 Task: Open Card Card0000000131 in Board Board0000000033 in Workspace WS0000000011 in Trello. Add Member nikrathi889@gmail.com to Card Card0000000131 in Board Board0000000033 in Workspace WS0000000011 in Trello. Add Orange Label titled Label0000000131 to Card Card0000000131 in Board Board0000000033 in Workspace WS0000000011 in Trello. Add Checklist CL0000000131 to Card Card0000000131 in Board Board0000000033 in Workspace WS0000000011 in Trello. Add Dates with Start Date as Oct 01 2023 and Due Date as Oct 31 2023 to Card Card0000000131 in Board Board0000000033 in Workspace WS0000000011 in Trello
Action: Mouse moved to (597, 101)
Screenshot: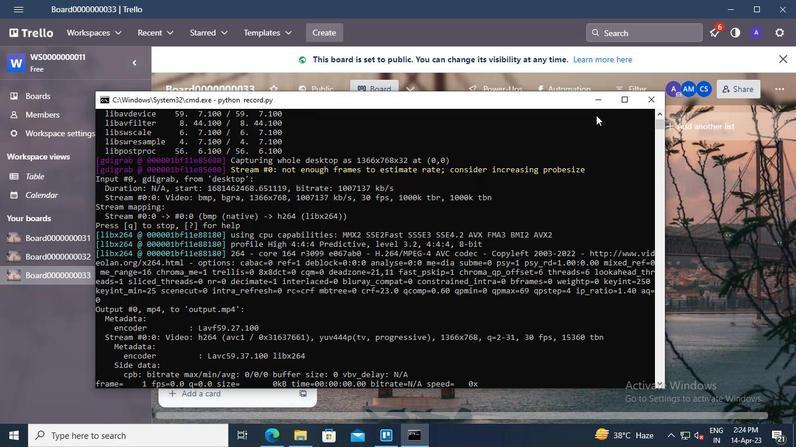 
Action: Mouse pressed left at (597, 101)
Screenshot: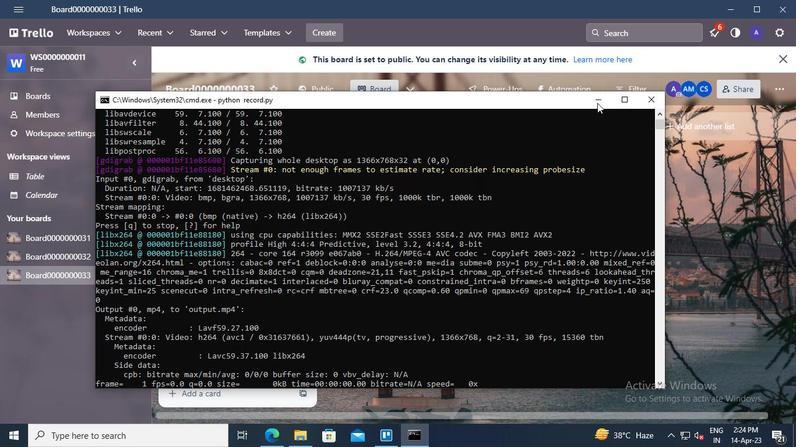 
Action: Mouse moved to (221, 345)
Screenshot: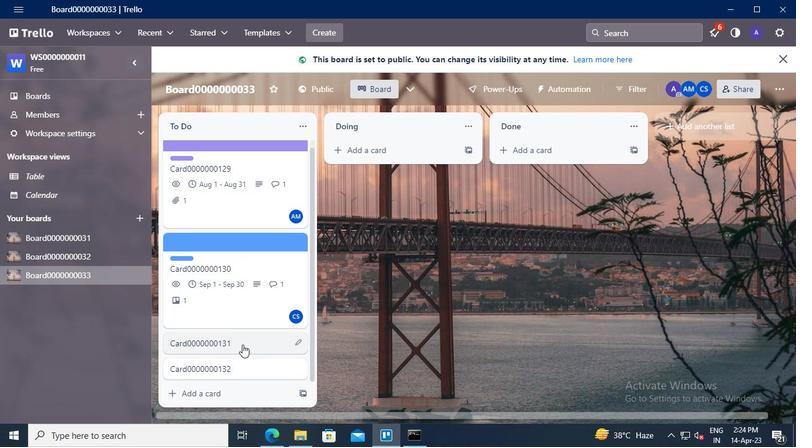 
Action: Mouse pressed left at (221, 345)
Screenshot: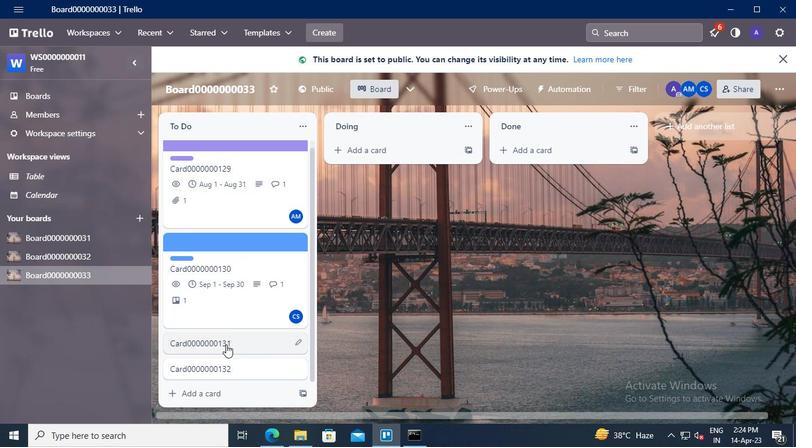 
Action: Mouse moved to (548, 153)
Screenshot: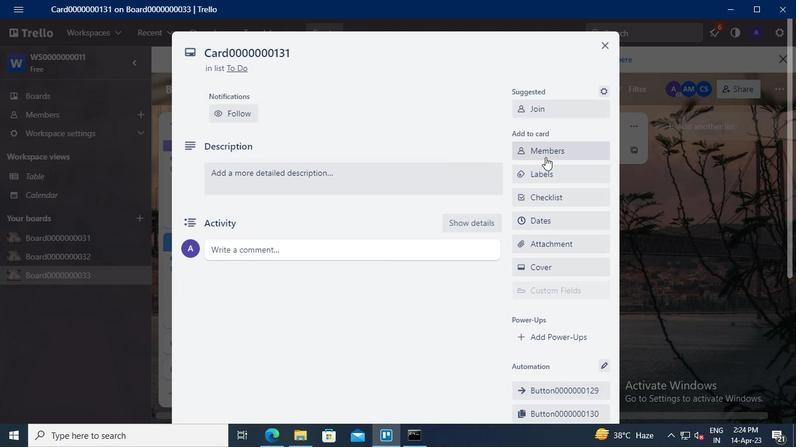 
Action: Mouse pressed left at (548, 153)
Screenshot: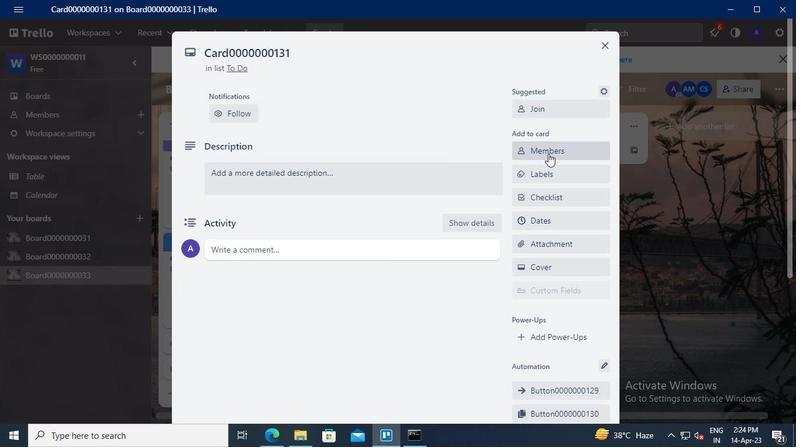 
Action: Mouse moved to (567, 202)
Screenshot: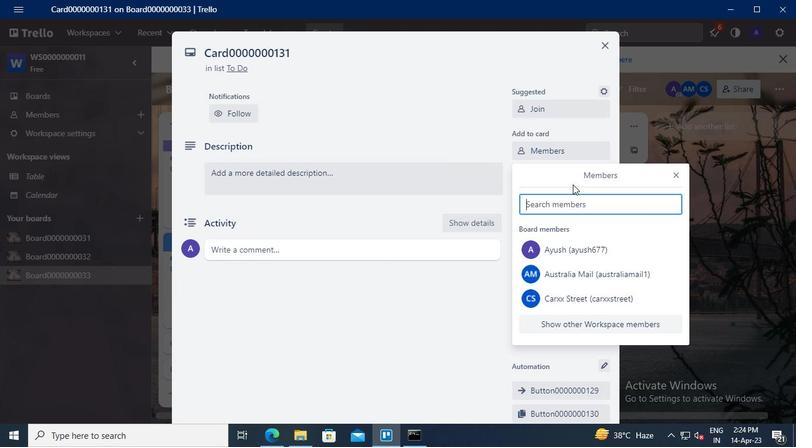 
Action: Mouse pressed left at (567, 202)
Screenshot: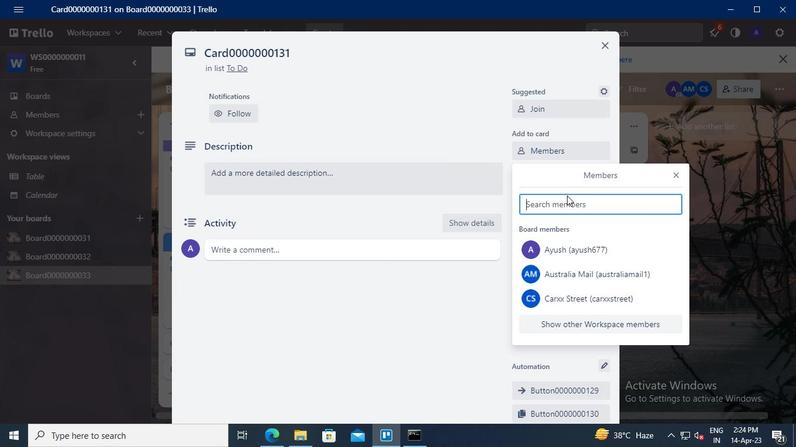 
Action: Keyboard Key.shift
Screenshot: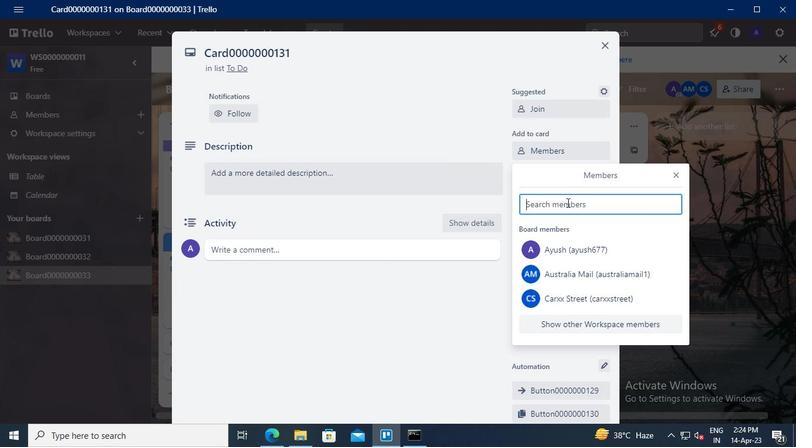 
Action: Keyboard N
Screenshot: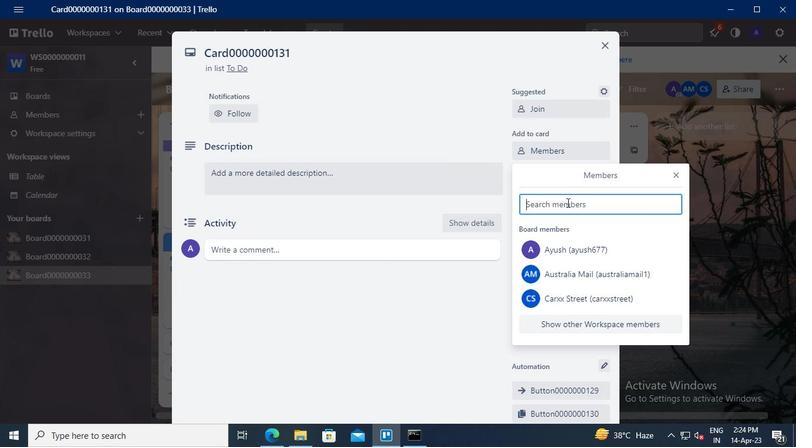 
Action: Keyboard i
Screenshot: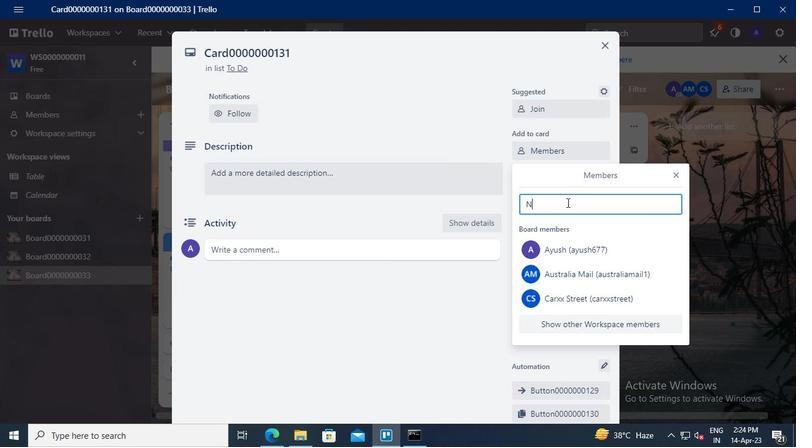 
Action: Keyboard k
Screenshot: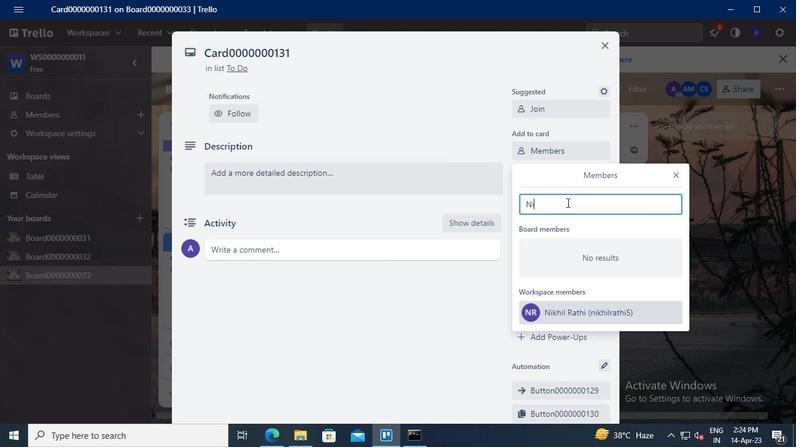 
Action: Keyboard h
Screenshot: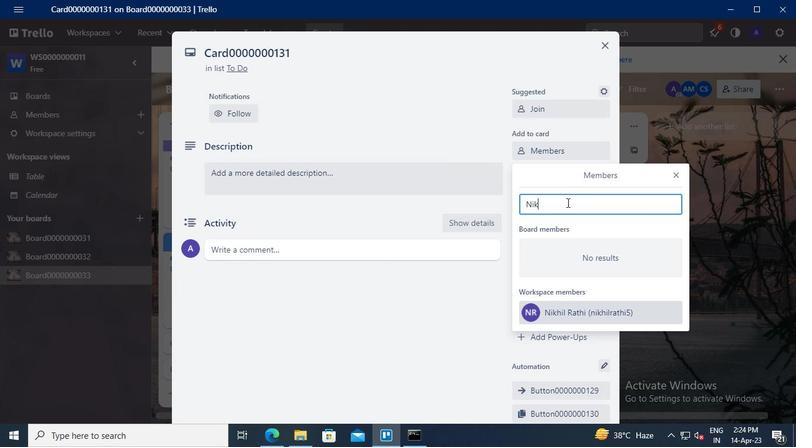 
Action: Keyboard i
Screenshot: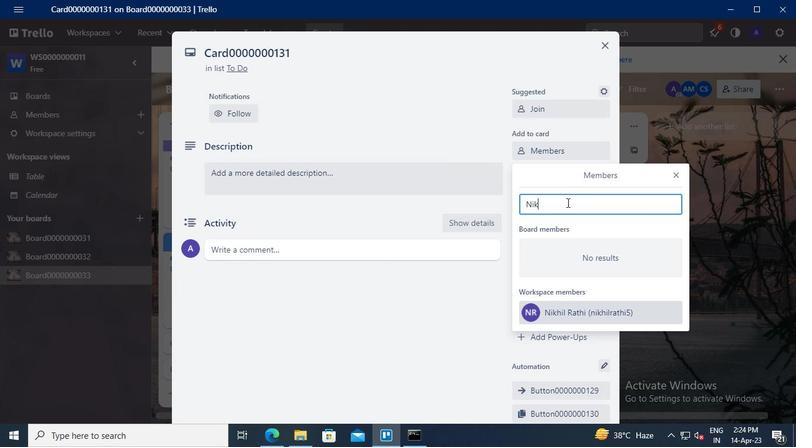 
Action: Keyboard l
Screenshot: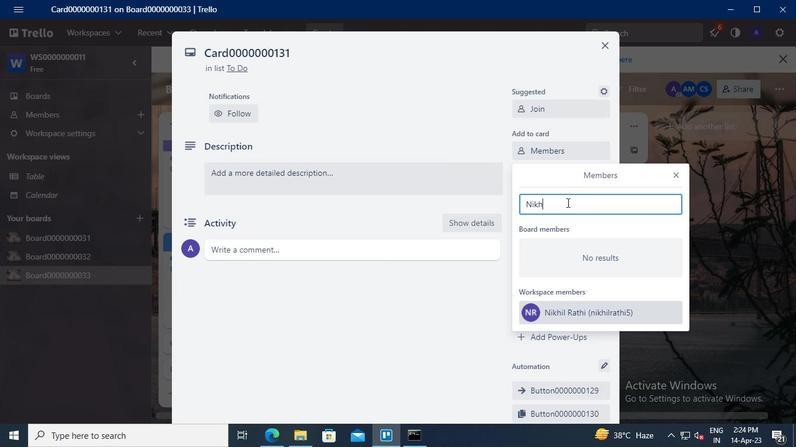 
Action: Mouse moved to (591, 317)
Screenshot: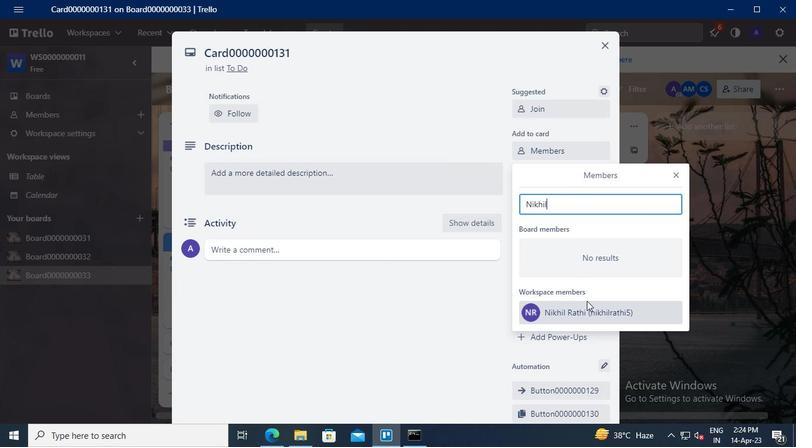 
Action: Mouse pressed left at (591, 317)
Screenshot: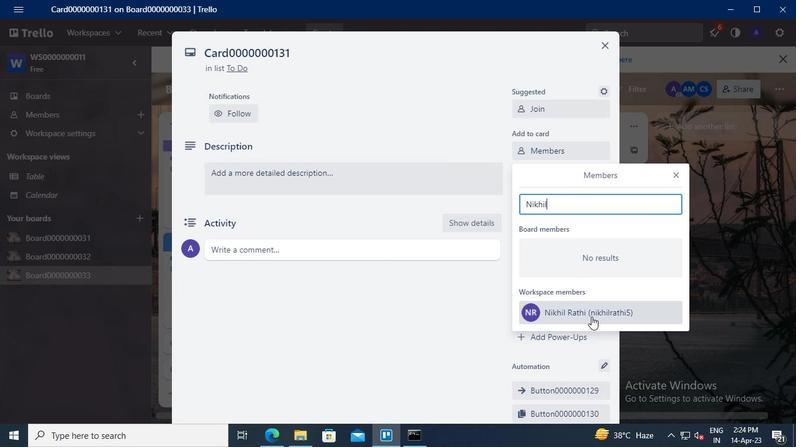 
Action: Mouse moved to (678, 175)
Screenshot: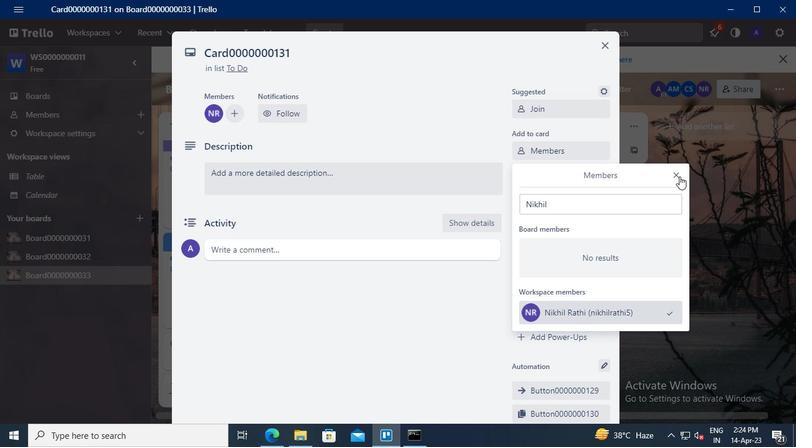 
Action: Mouse pressed left at (678, 175)
Screenshot: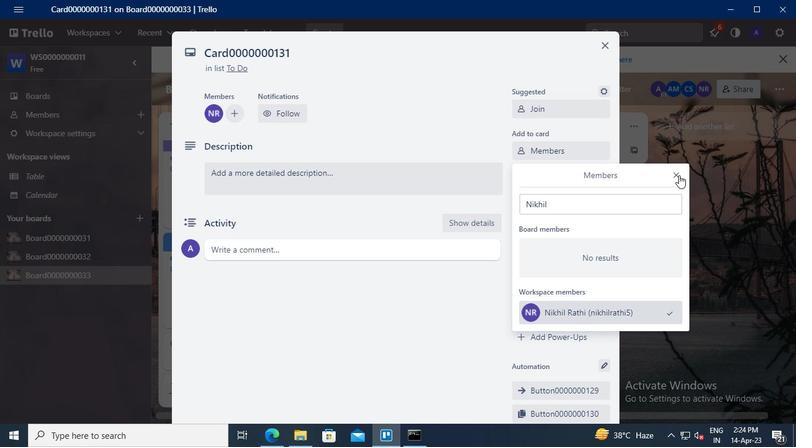 
Action: Mouse moved to (553, 175)
Screenshot: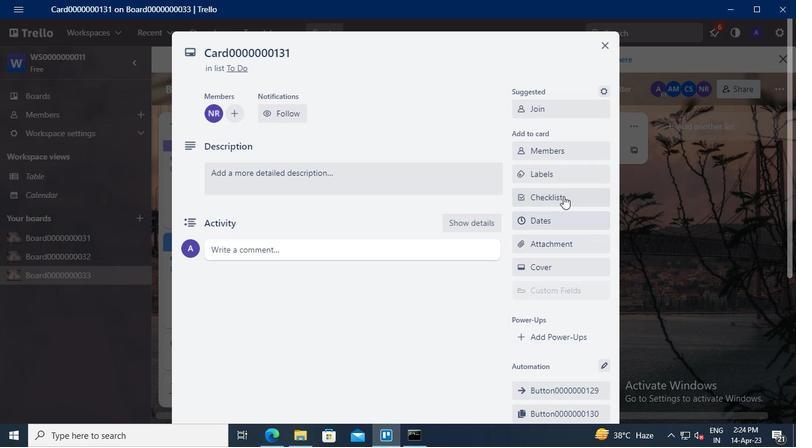 
Action: Mouse pressed left at (553, 175)
Screenshot: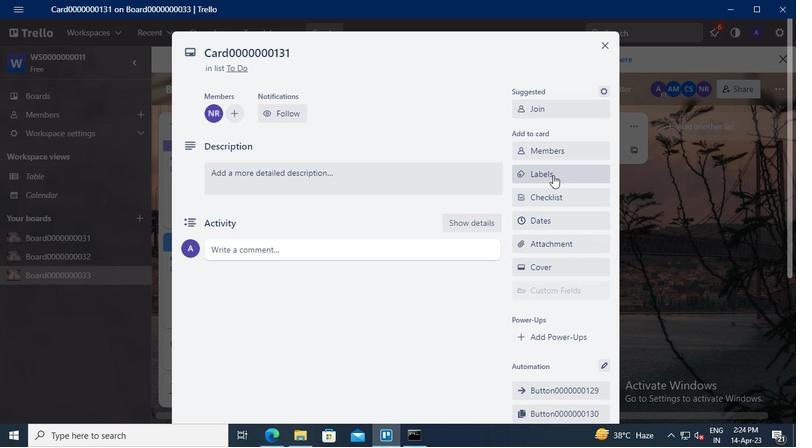 
Action: Mouse moved to (590, 307)
Screenshot: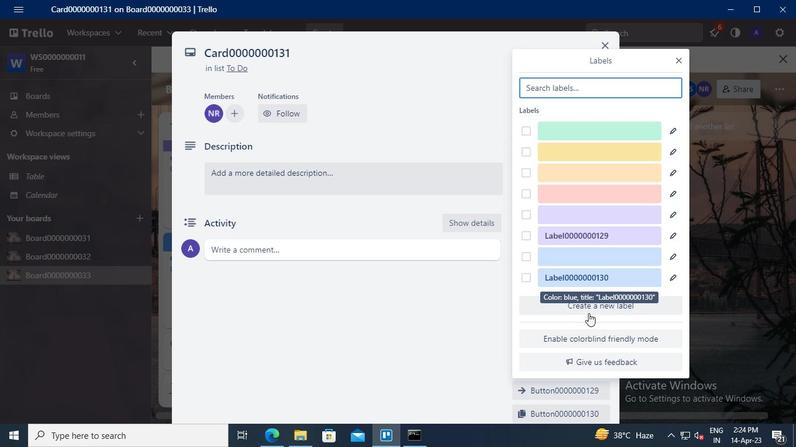 
Action: Mouse pressed left at (590, 307)
Screenshot: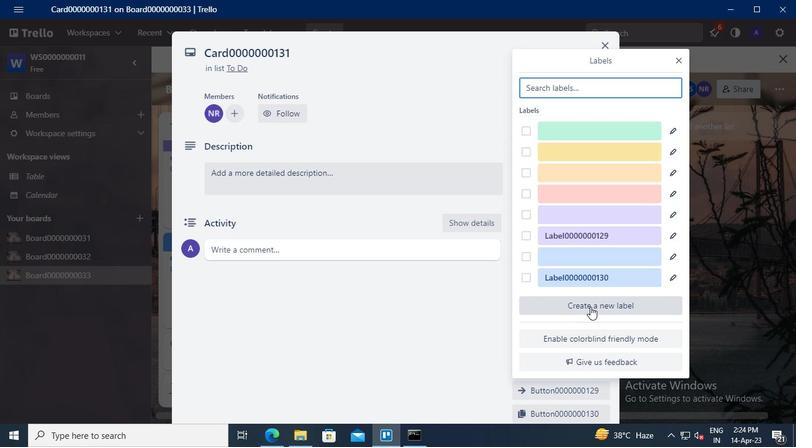 
Action: Mouse moved to (575, 169)
Screenshot: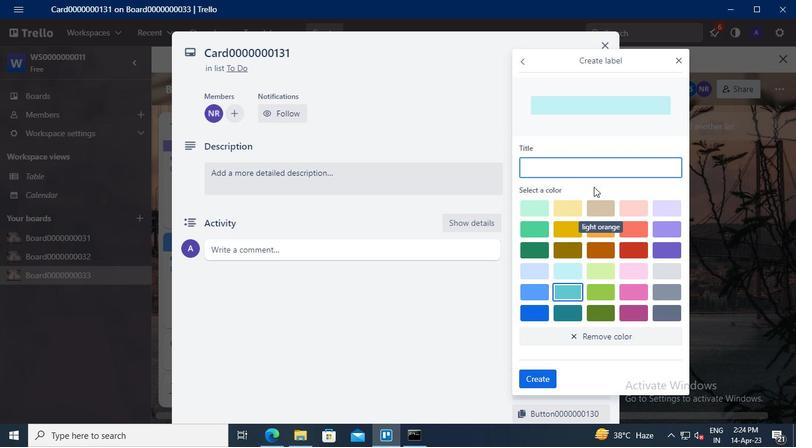 
Action: Mouse pressed left at (575, 169)
Screenshot: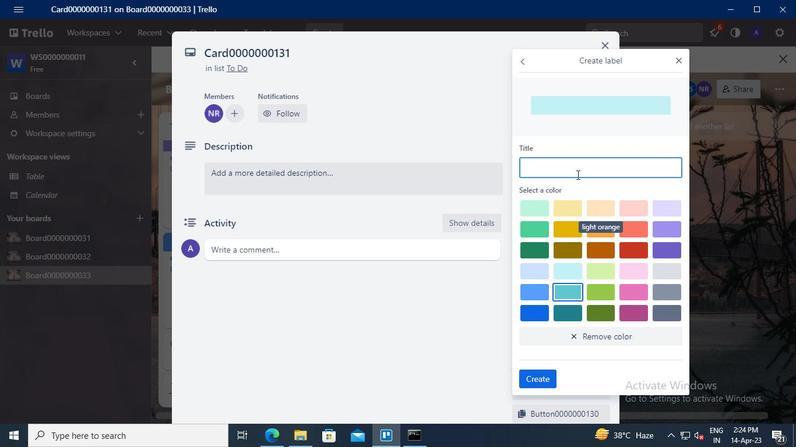
Action: Keyboard Key.shift
Screenshot: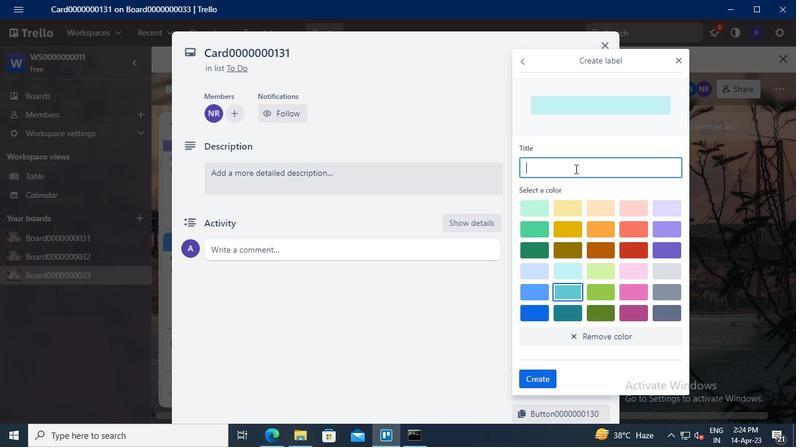 
Action: Keyboard L
Screenshot: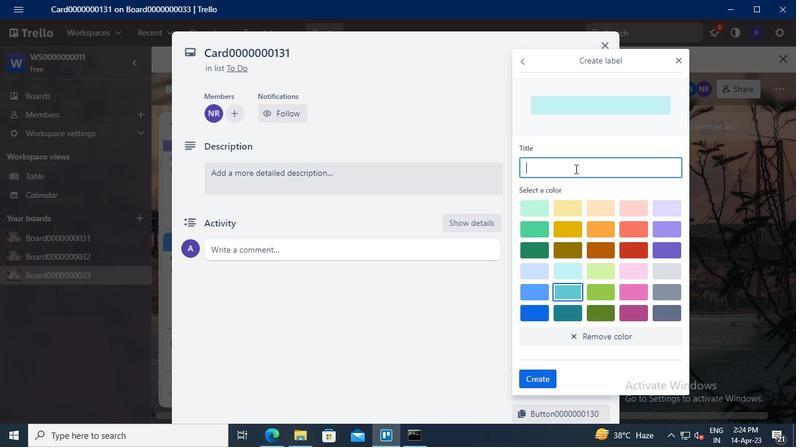 
Action: Keyboard a
Screenshot: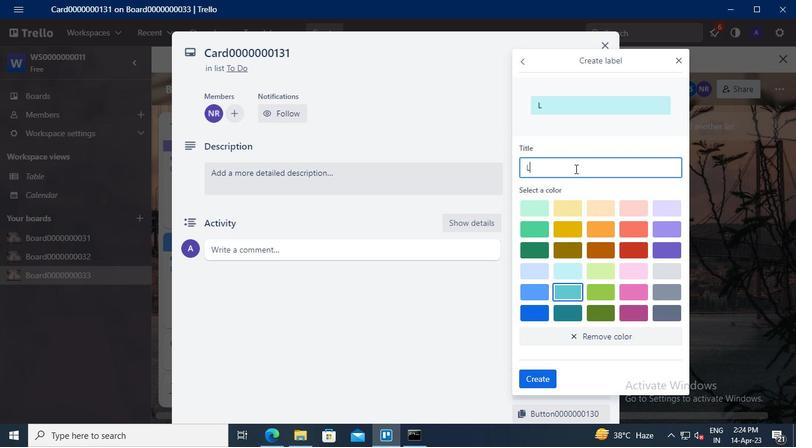 
Action: Keyboard b
Screenshot: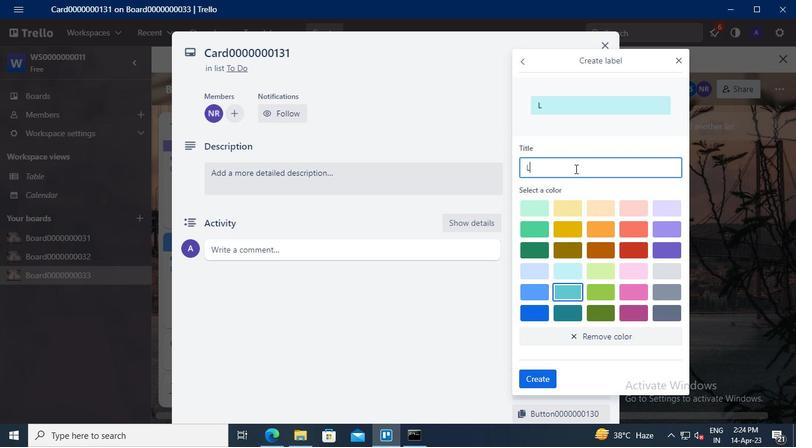 
Action: Keyboard e
Screenshot: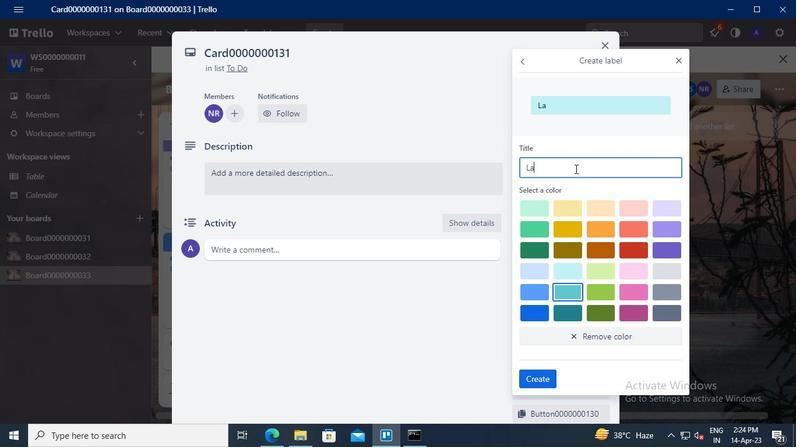 
Action: Keyboard l
Screenshot: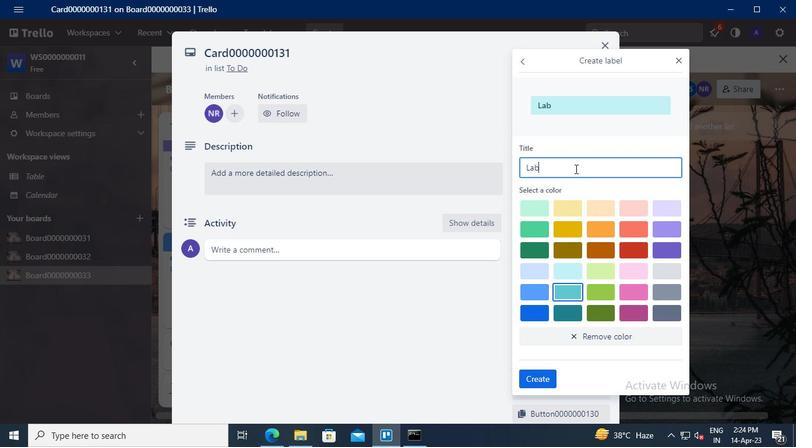 
Action: Keyboard <96>
Screenshot: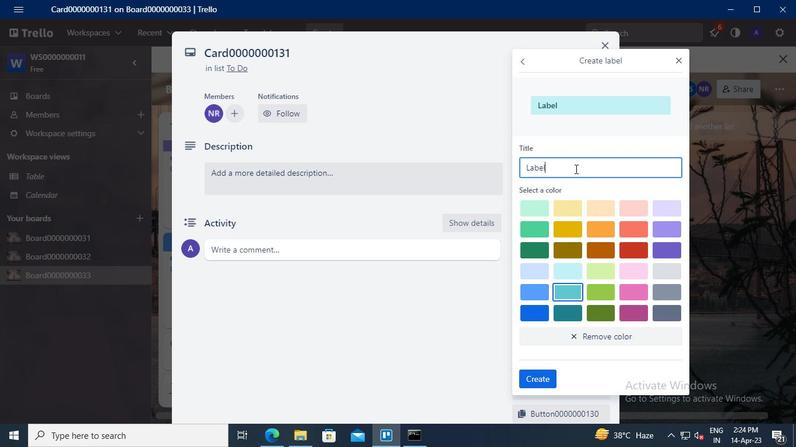 
Action: Keyboard <96>
Screenshot: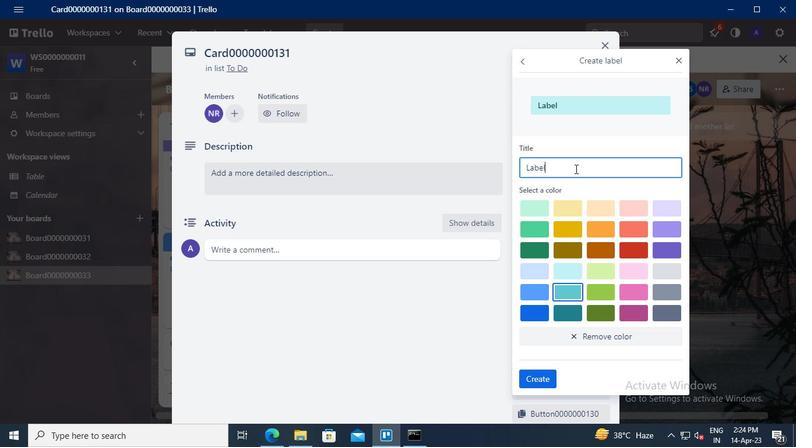 
Action: Keyboard <96>
Screenshot: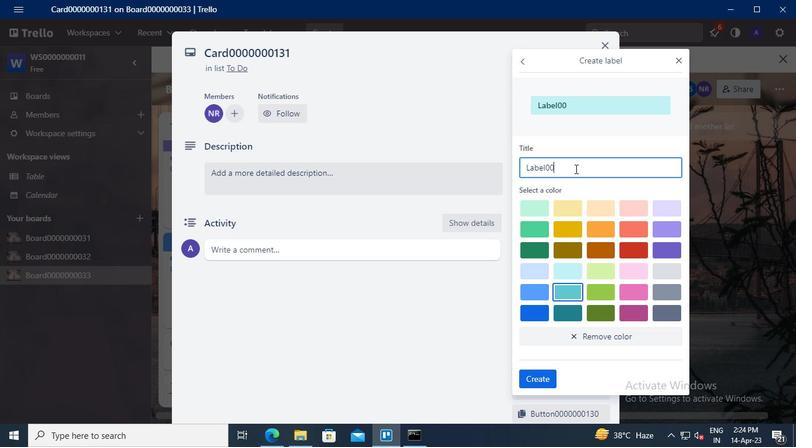 
Action: Keyboard <96>
Screenshot: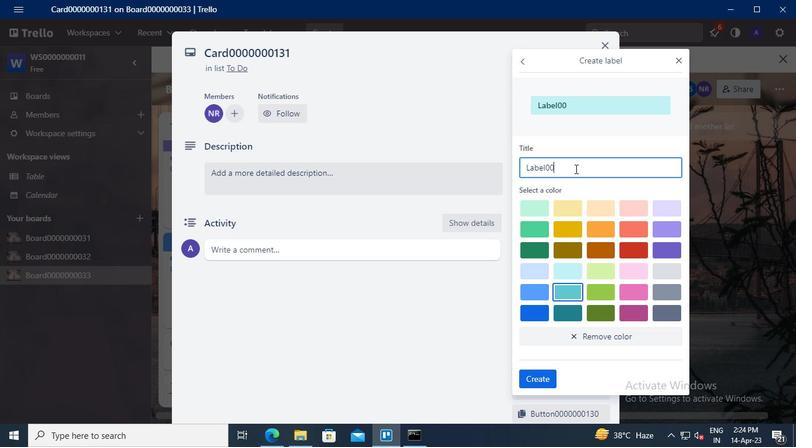 
Action: Keyboard <96>
Screenshot: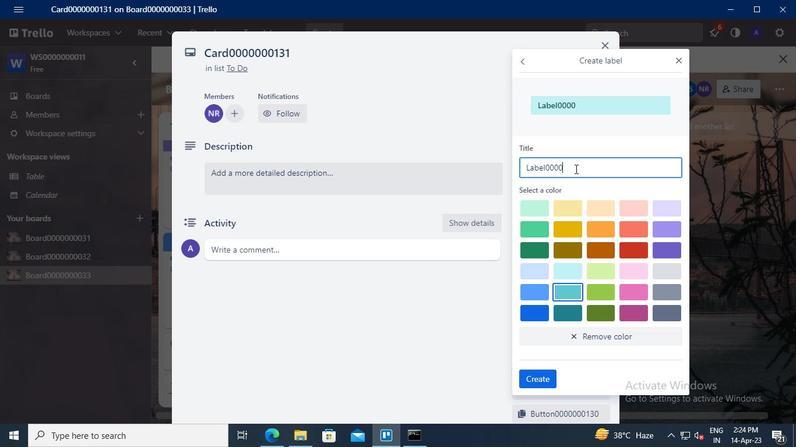 
Action: Keyboard <96>
Screenshot: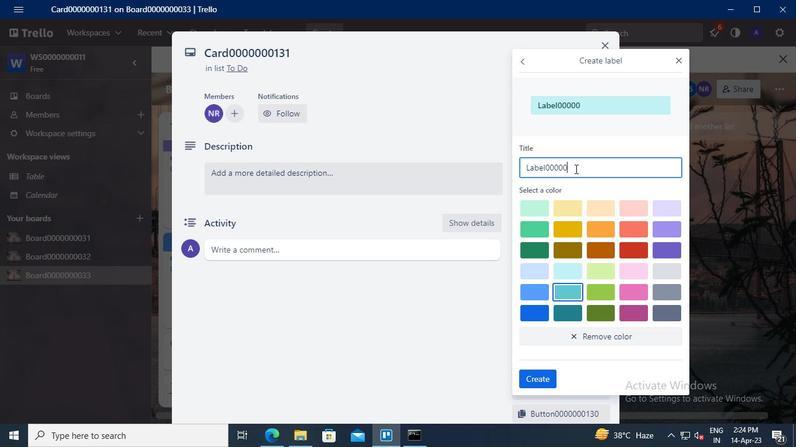 
Action: Keyboard <96>
Screenshot: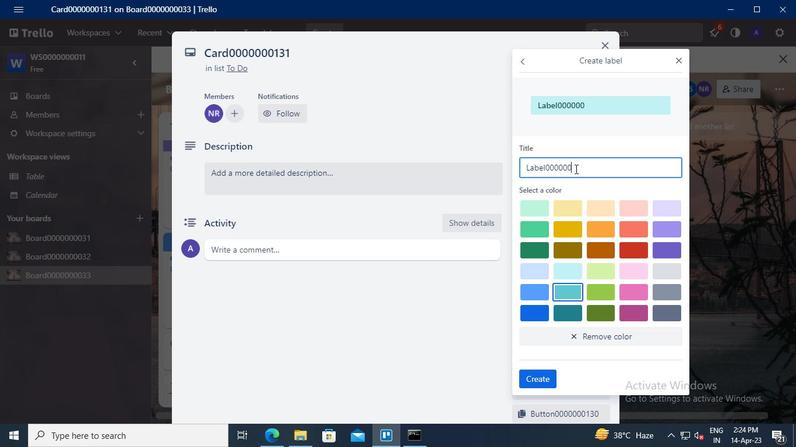 
Action: Keyboard <97>
Screenshot: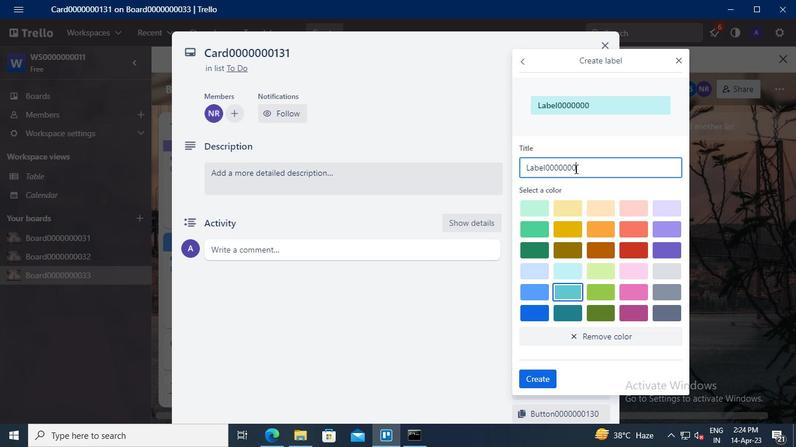 
Action: Keyboard <99>
Screenshot: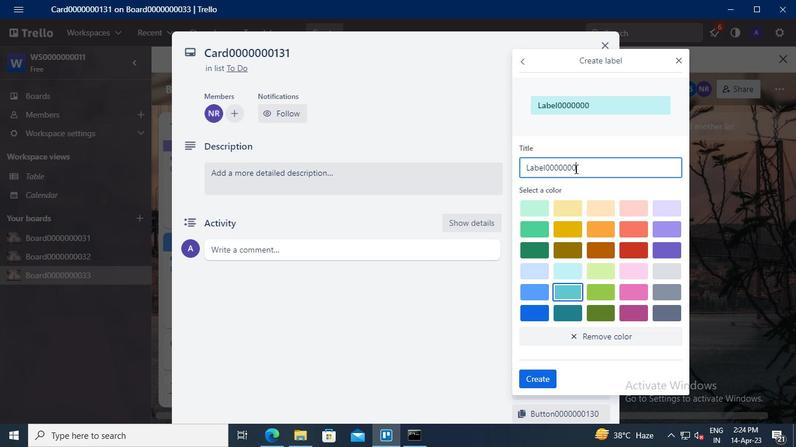 
Action: Keyboard <97>
Screenshot: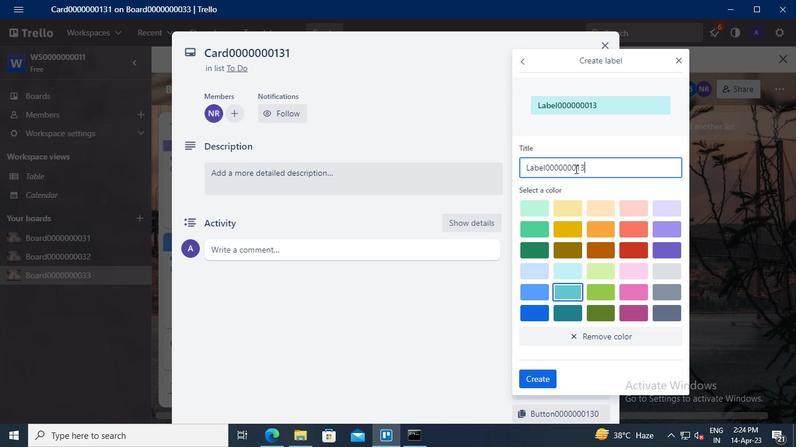 
Action: Mouse moved to (601, 229)
Screenshot: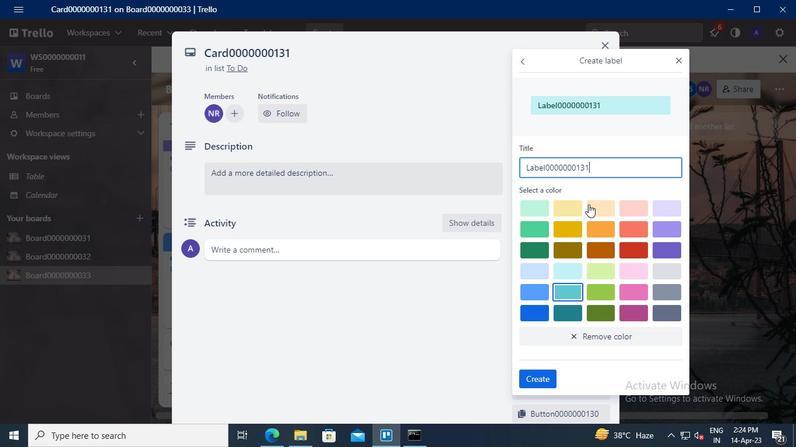 
Action: Mouse pressed left at (601, 229)
Screenshot: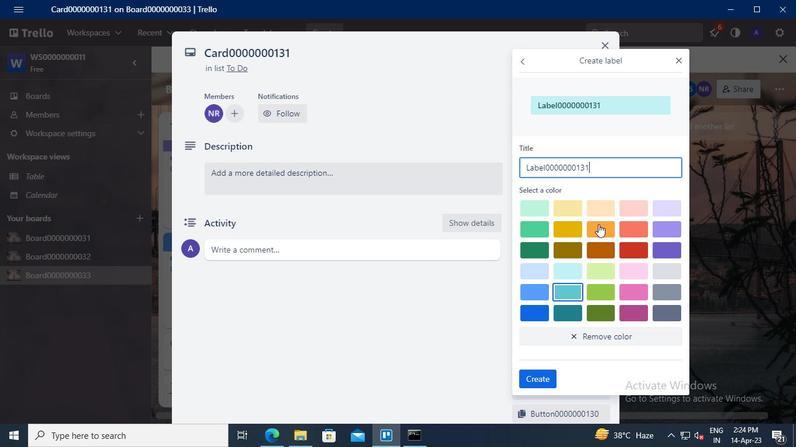 
Action: Mouse moved to (548, 372)
Screenshot: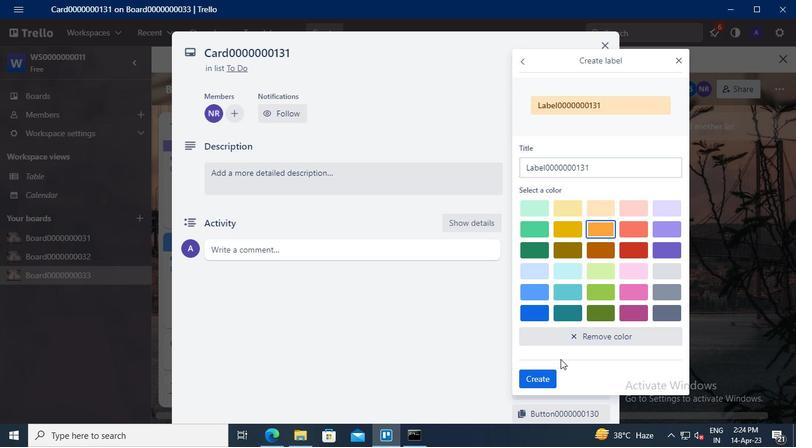 
Action: Mouse pressed left at (548, 372)
Screenshot: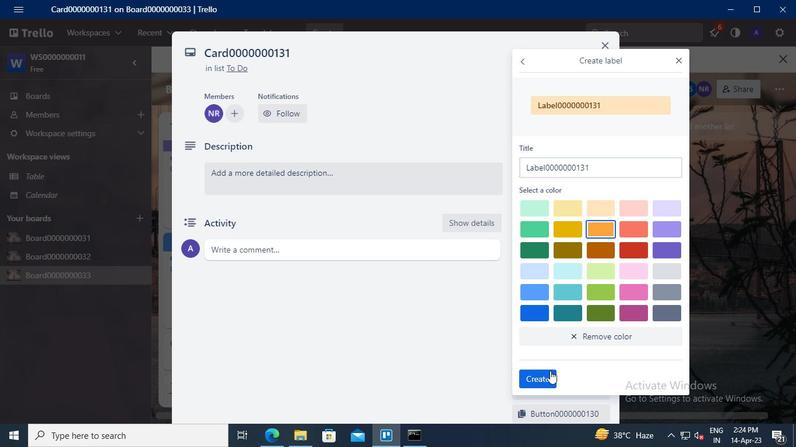 
Action: Mouse moved to (678, 59)
Screenshot: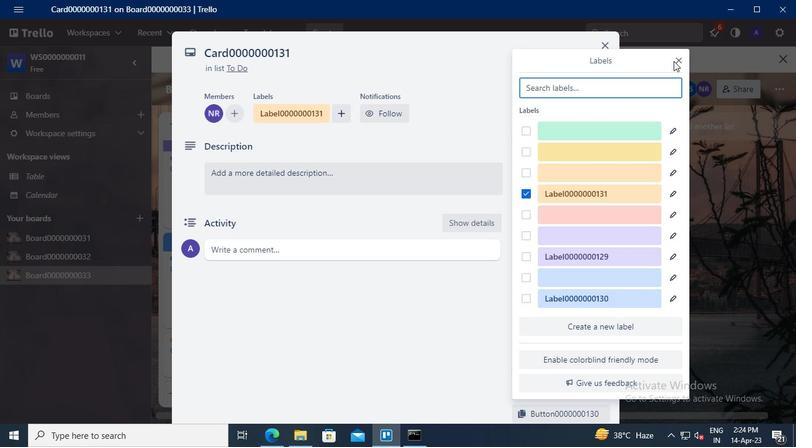 
Action: Mouse pressed left at (678, 59)
Screenshot: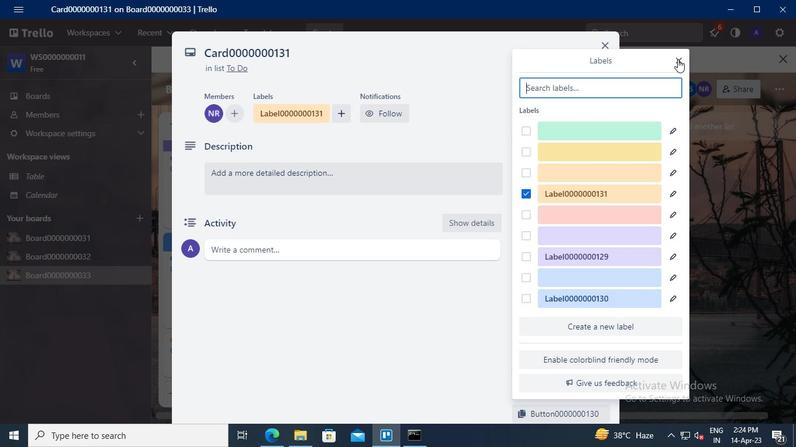 
Action: Mouse moved to (561, 195)
Screenshot: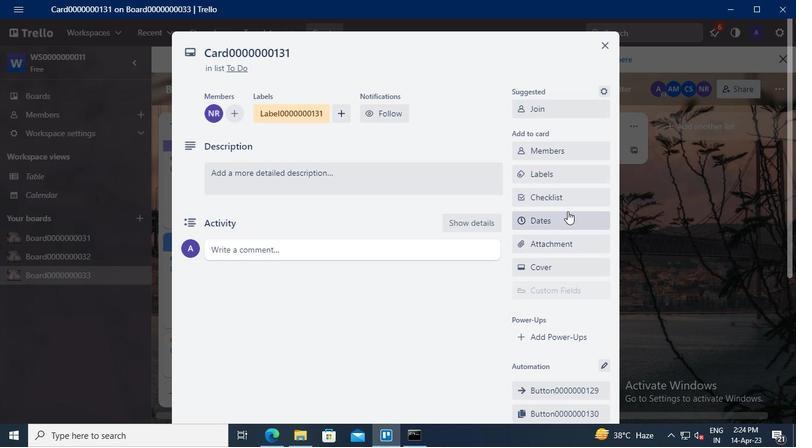 
Action: Mouse pressed left at (561, 195)
Screenshot: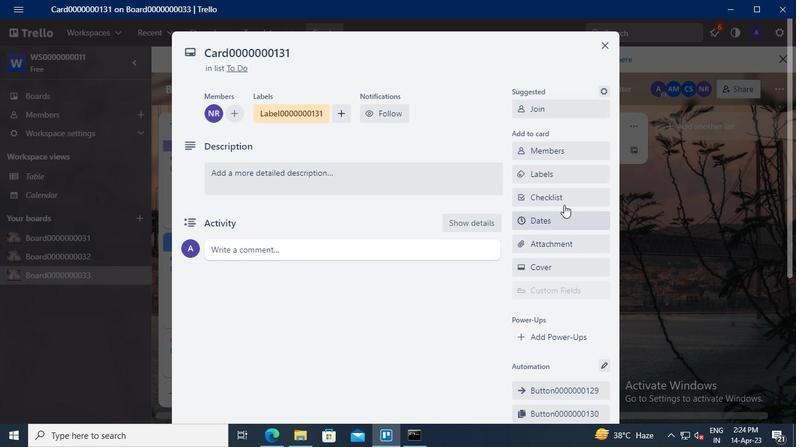 
Action: Keyboard Key.delete
Screenshot: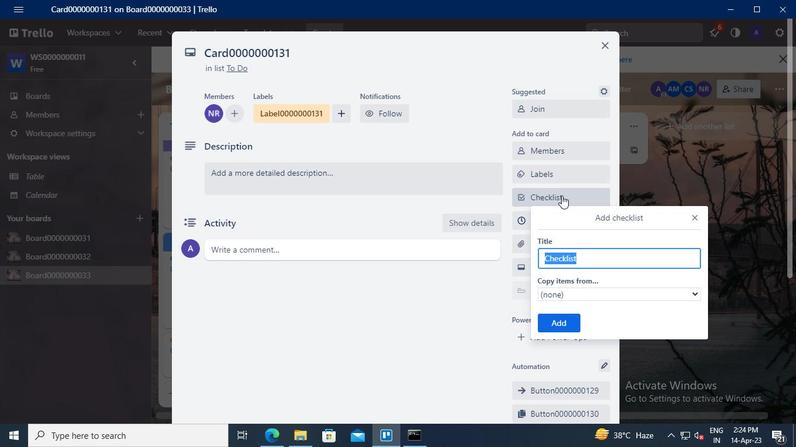 
Action: Keyboard Key.shift
Screenshot: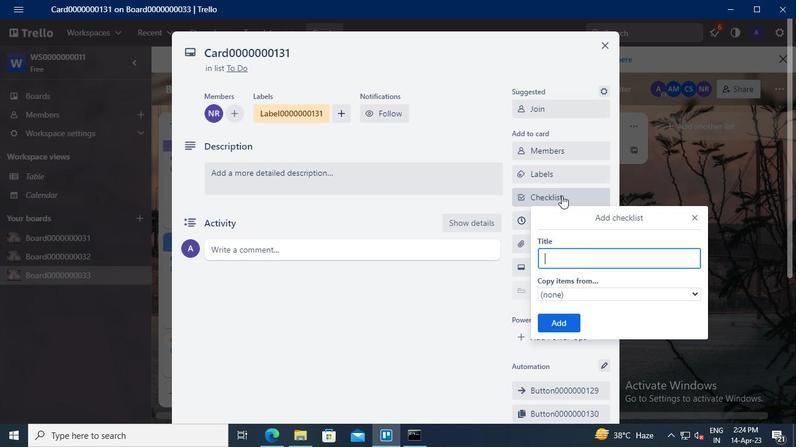 
Action: Keyboard C
Screenshot: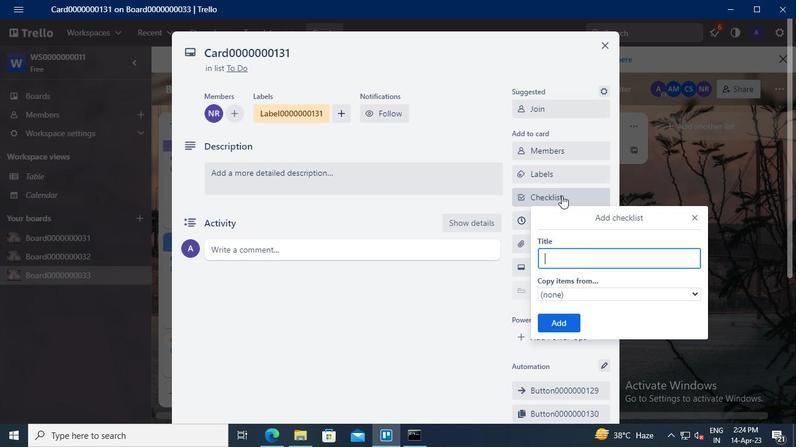 
Action: Keyboard L
Screenshot: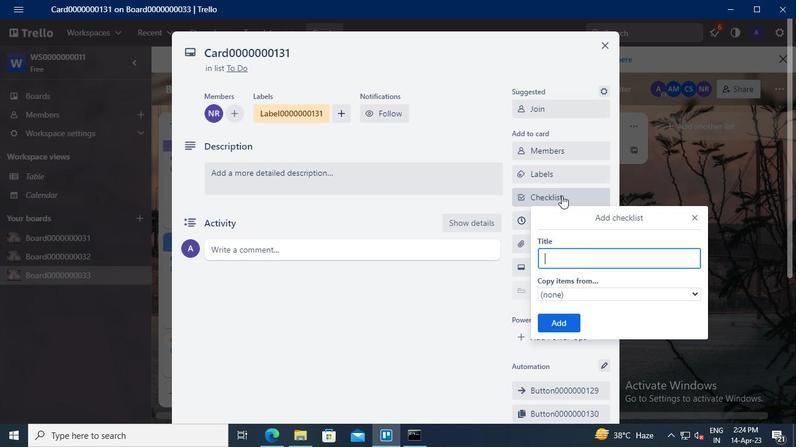 
Action: Keyboard <96>
Screenshot: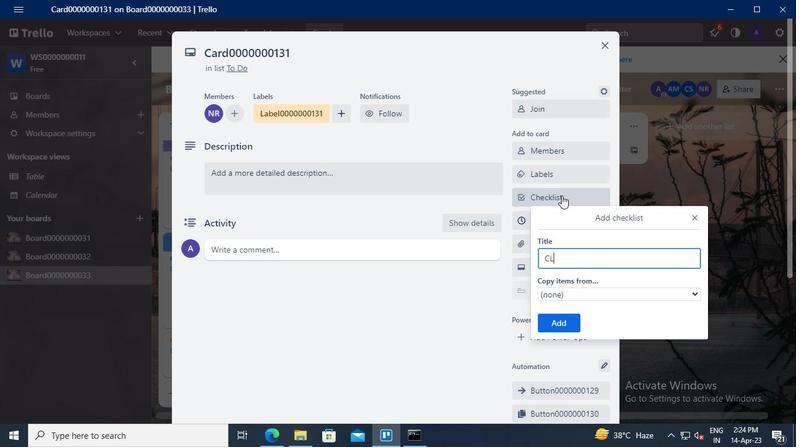 
Action: Keyboard <96>
Screenshot: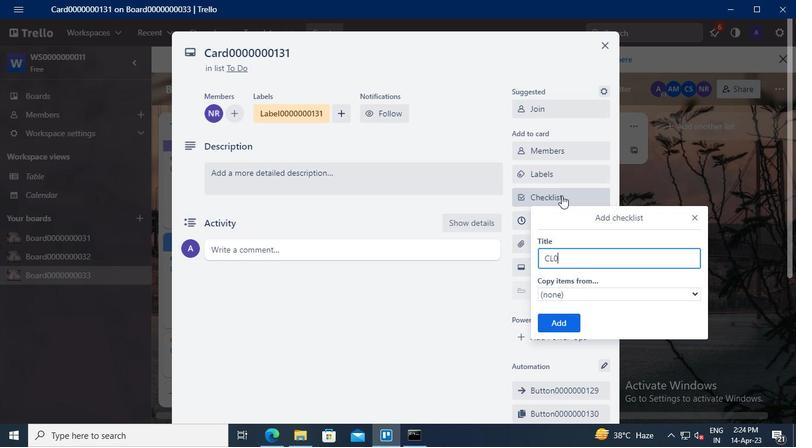 
Action: Keyboard <96>
Screenshot: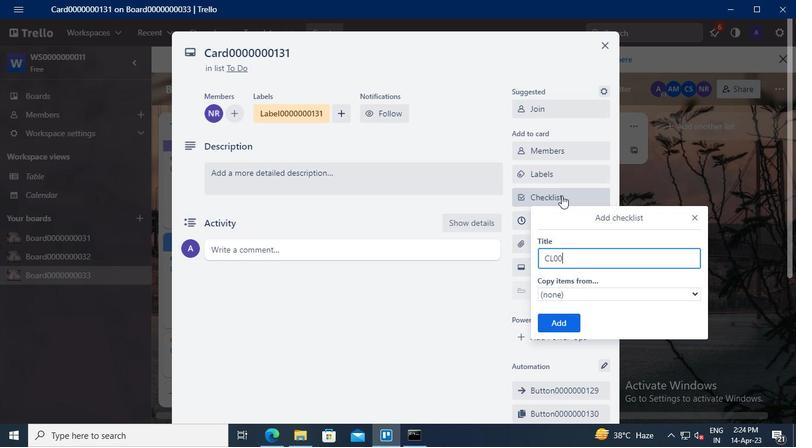 
Action: Keyboard <96>
Screenshot: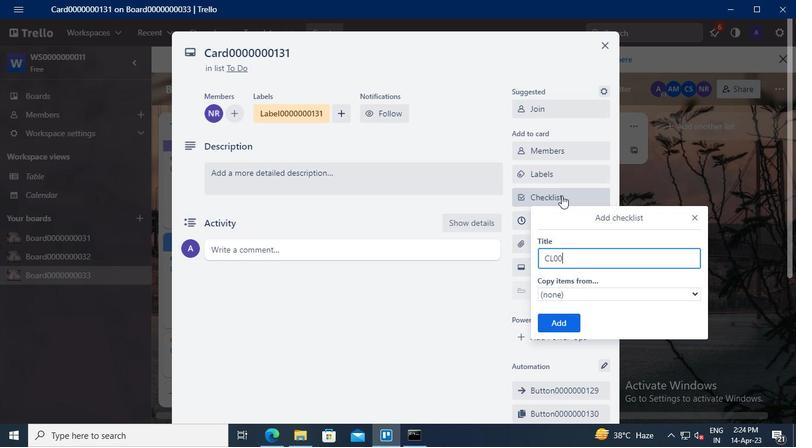 
Action: Keyboard <96>
Screenshot: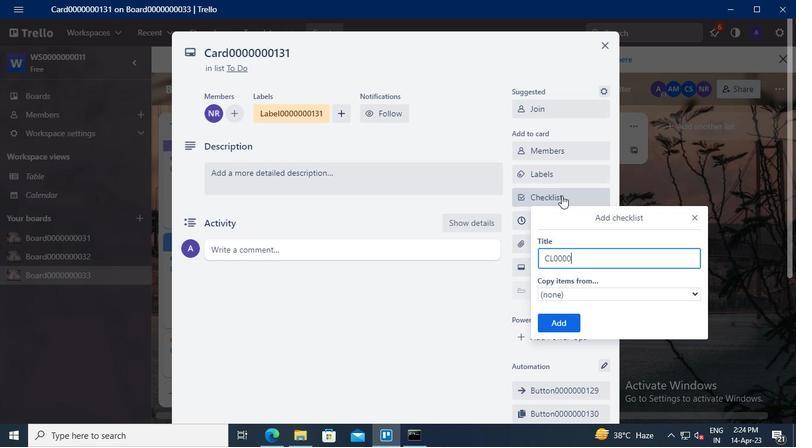 
Action: Keyboard <96>
Screenshot: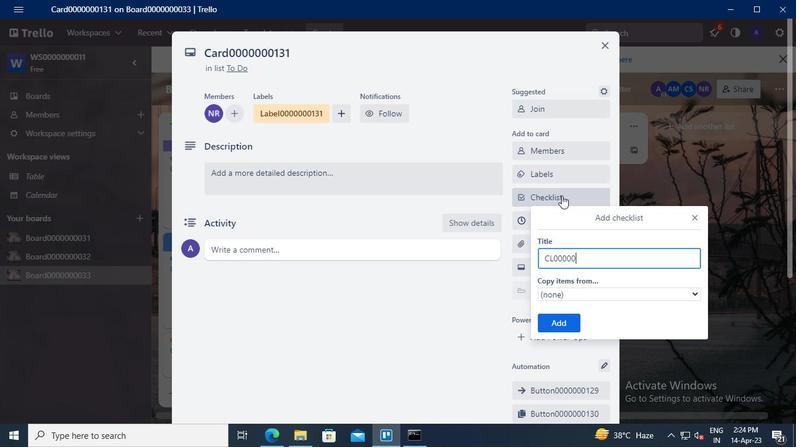 
Action: Keyboard <96>
Screenshot: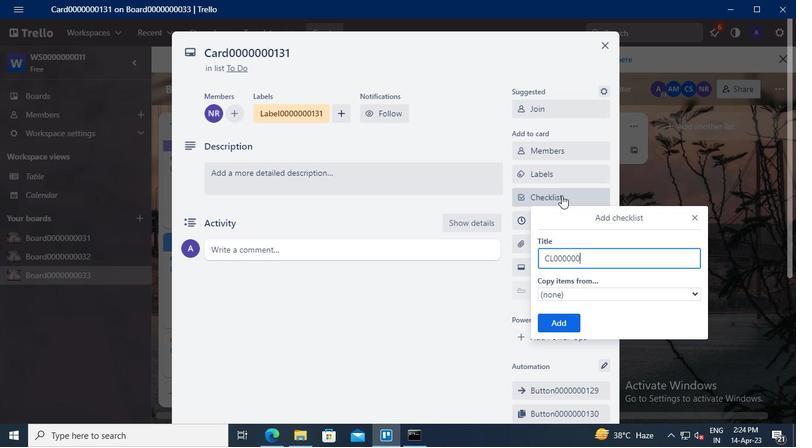 
Action: Keyboard <97>
Screenshot: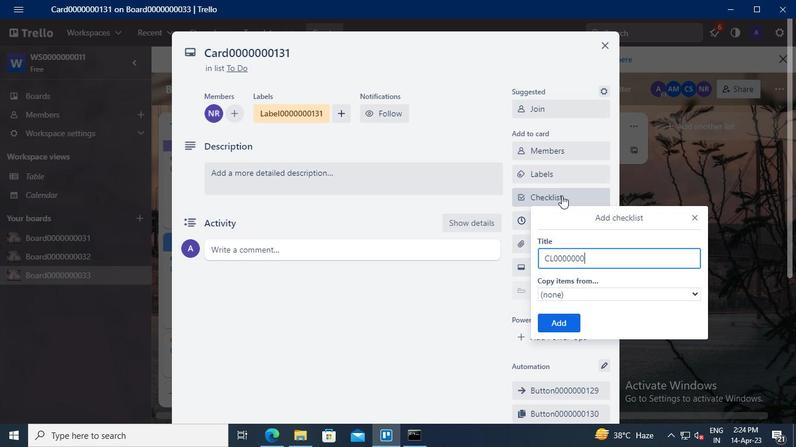 
Action: Keyboard <99>
Screenshot: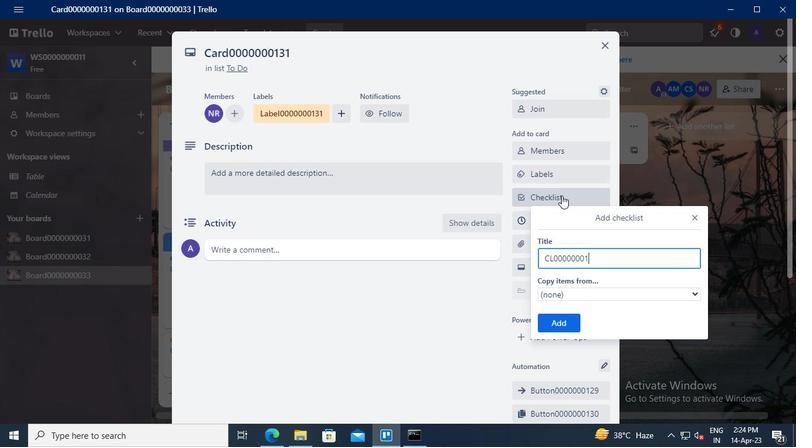
Action: Keyboard <97>
Screenshot: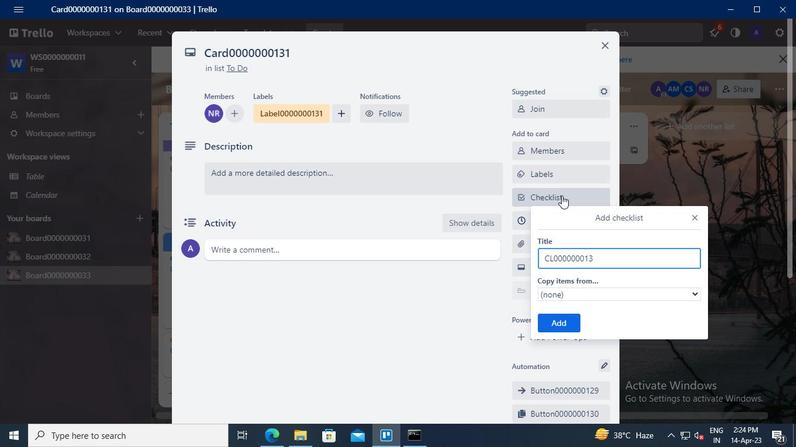 
Action: Mouse moved to (562, 324)
Screenshot: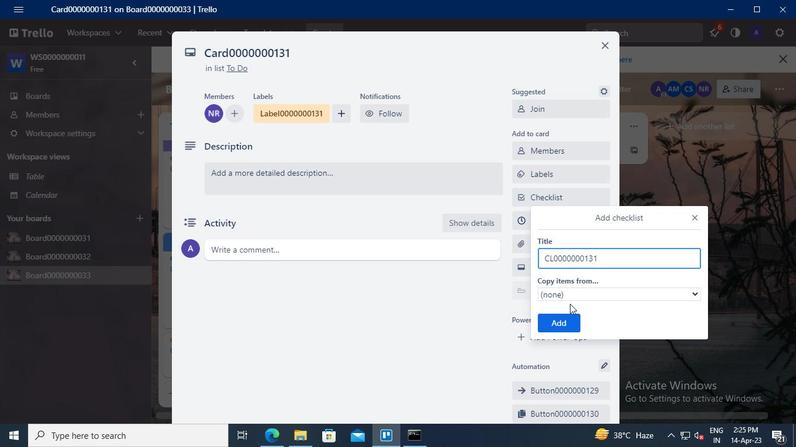 
Action: Mouse pressed left at (562, 324)
Screenshot: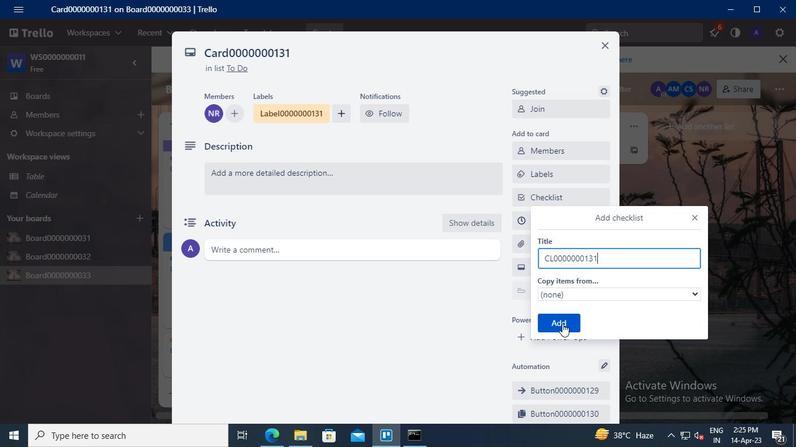 
Action: Mouse moved to (557, 223)
Screenshot: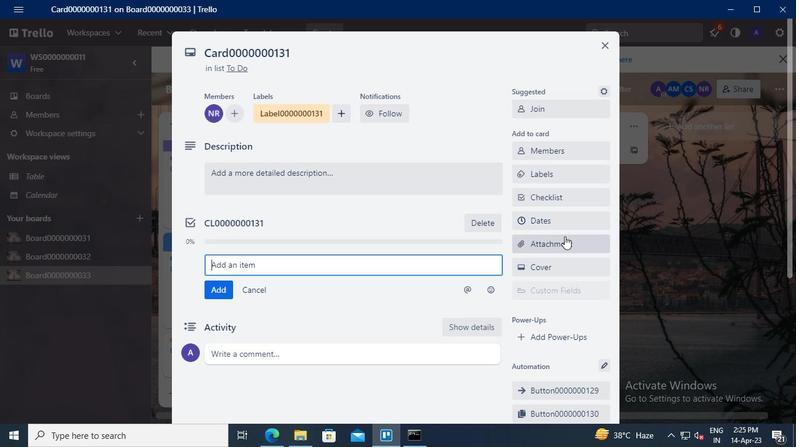 
Action: Mouse pressed left at (557, 223)
Screenshot: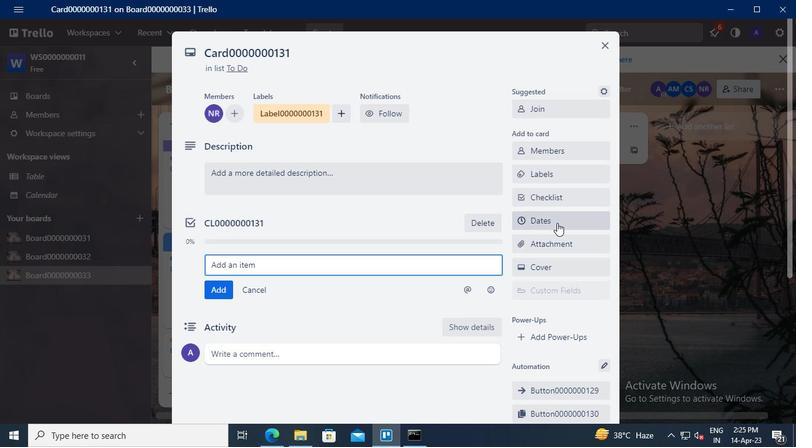 
Action: Mouse moved to (525, 269)
Screenshot: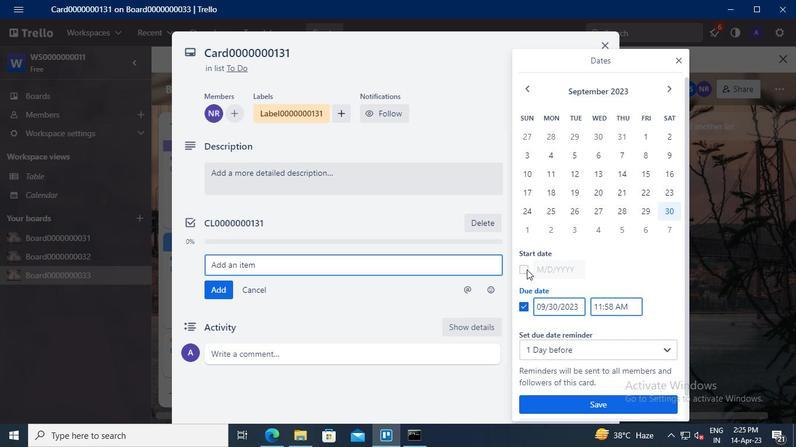 
Action: Mouse pressed left at (525, 269)
Screenshot: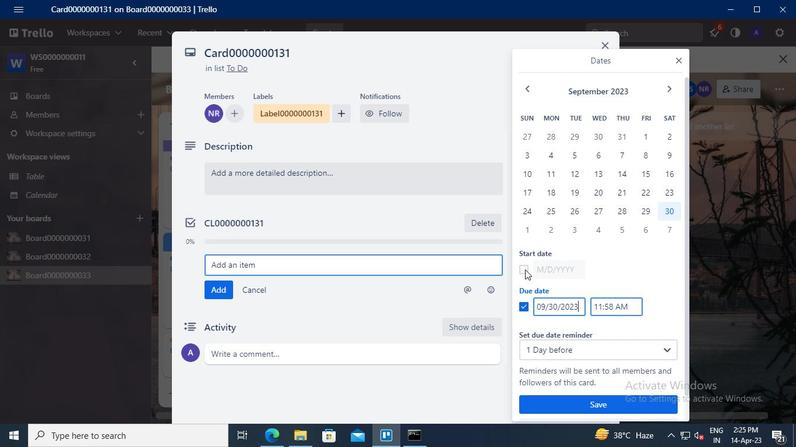 
Action: Mouse moved to (555, 269)
Screenshot: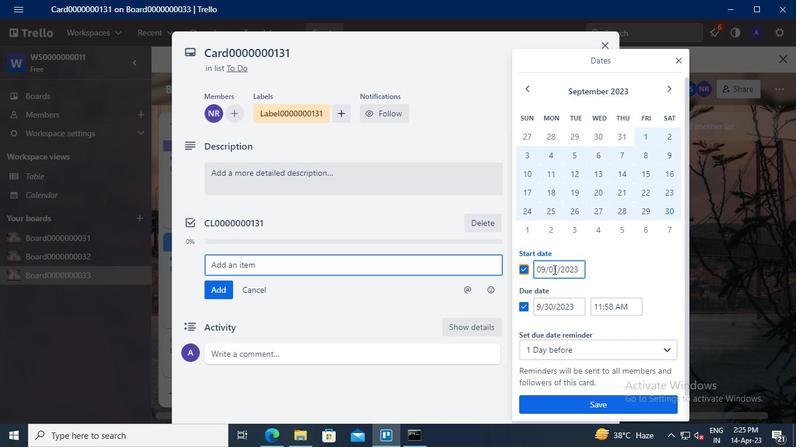 
Action: Mouse pressed left at (555, 269)
Screenshot: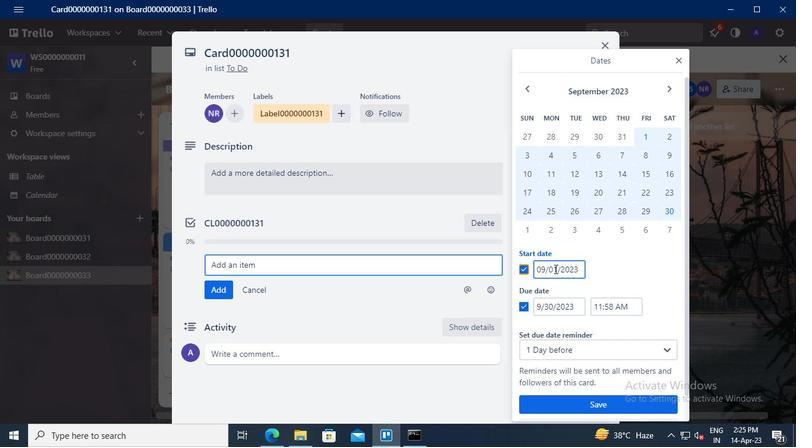 
Action: Mouse moved to (563, 255)
Screenshot: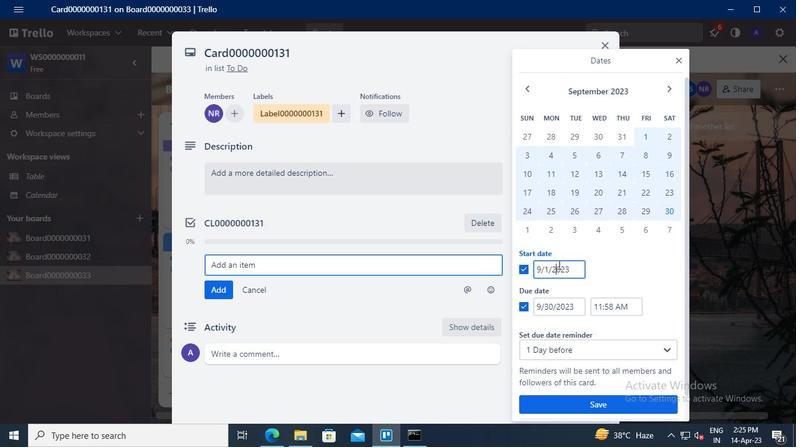
Action: Keyboard Key.left
Screenshot: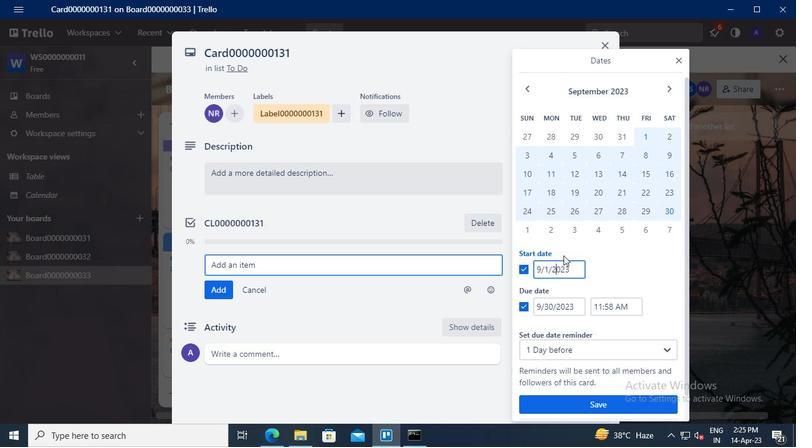 
Action: Keyboard Key.left
Screenshot: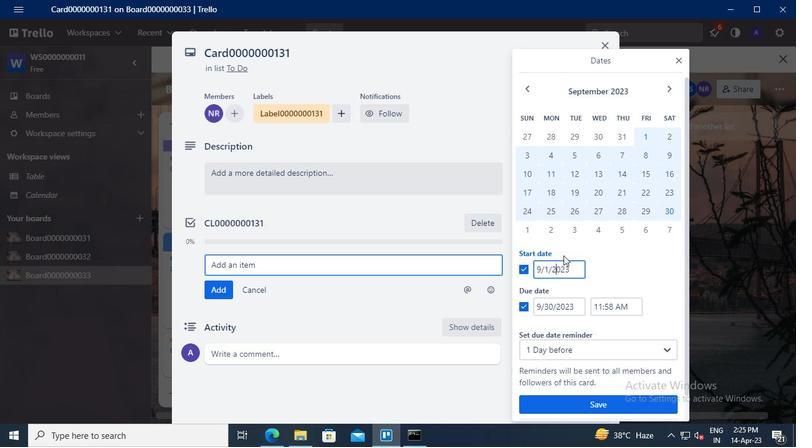 
Action: Keyboard Key.backspace
Screenshot: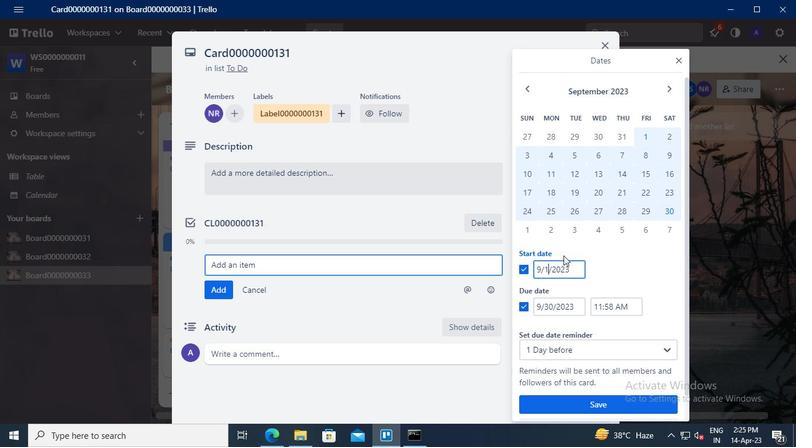 
Action: Keyboard <97>
Screenshot: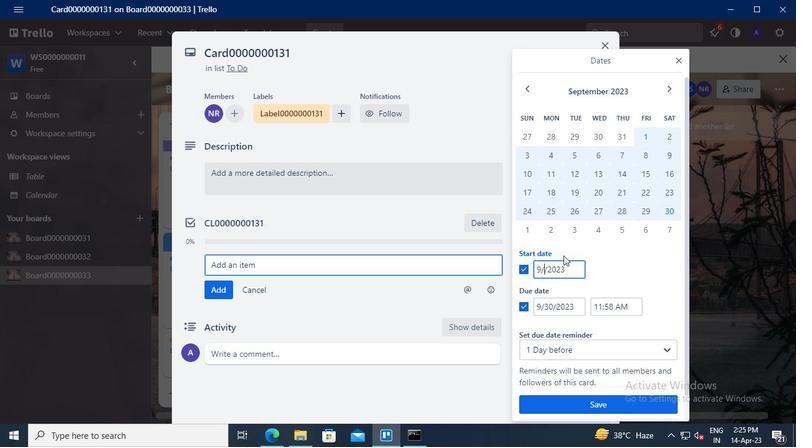 
Action: Keyboard Key.left
Screenshot: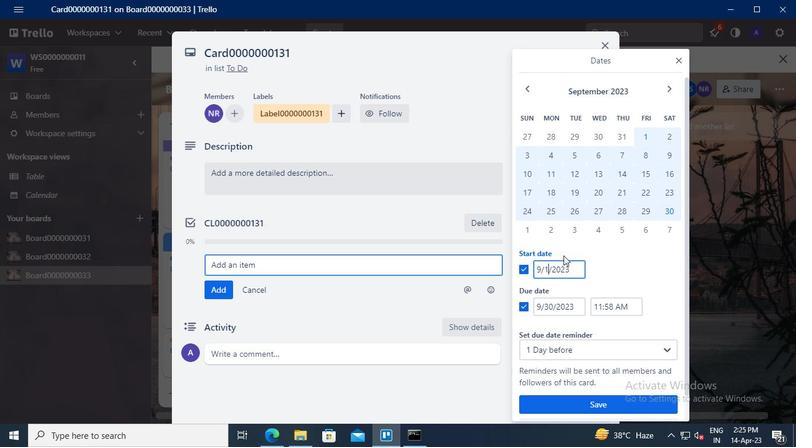 
Action: Keyboard Key.left
Screenshot: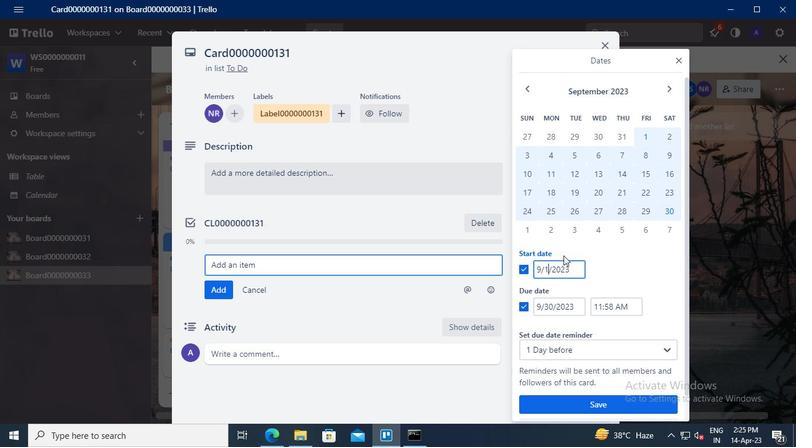 
Action: Keyboard Key.backspace
Screenshot: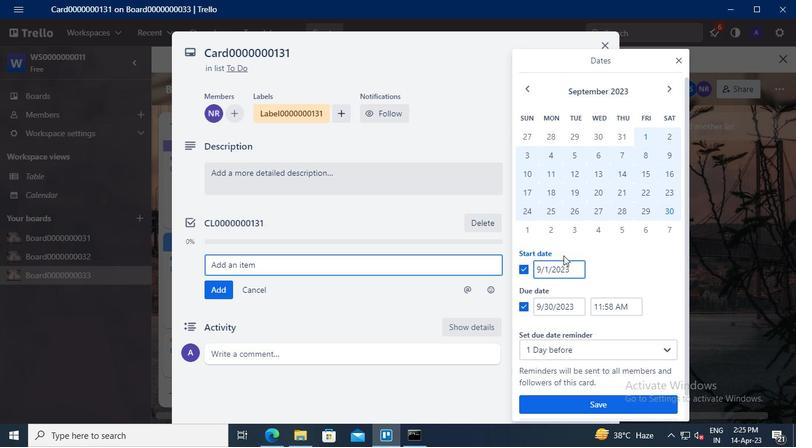 
Action: Keyboard <97>
Screenshot: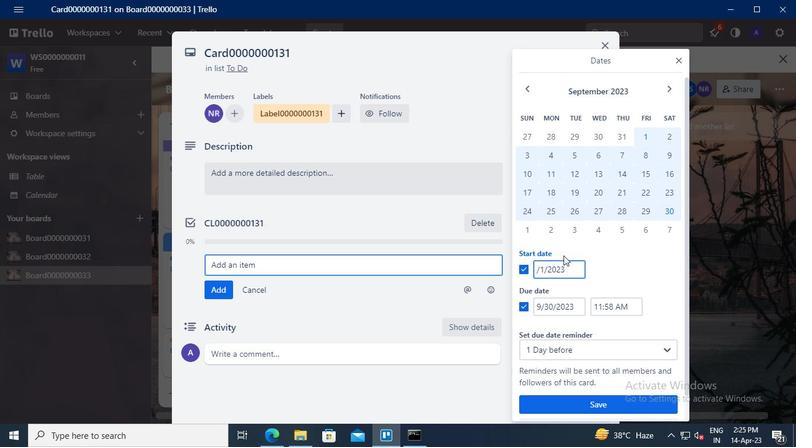 
Action: Keyboard <96>
Screenshot: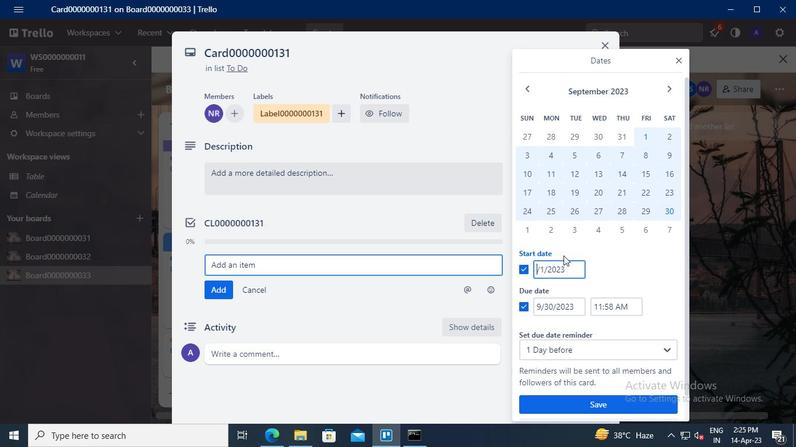 
Action: Mouse moved to (553, 306)
Screenshot: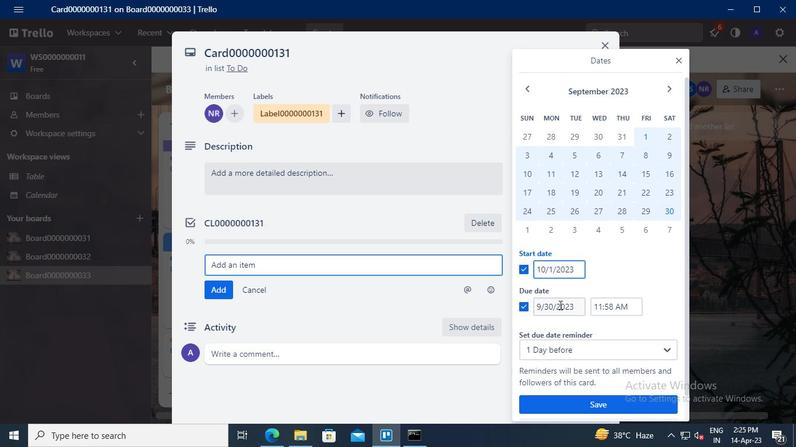 
Action: Mouse pressed left at (553, 306)
Screenshot: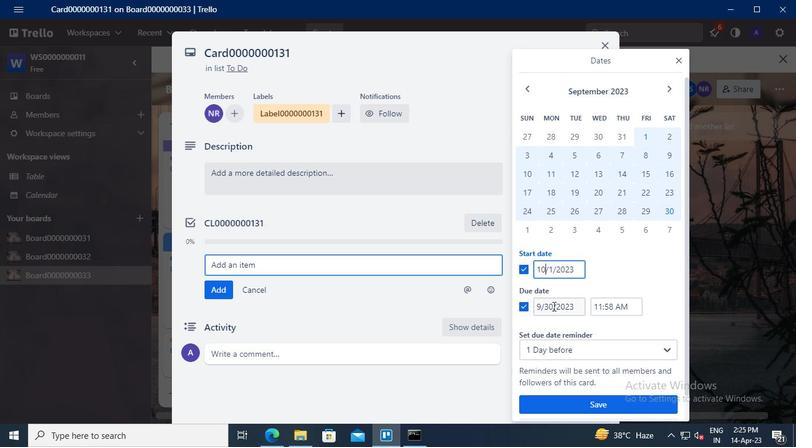 
Action: Mouse moved to (555, 300)
Screenshot: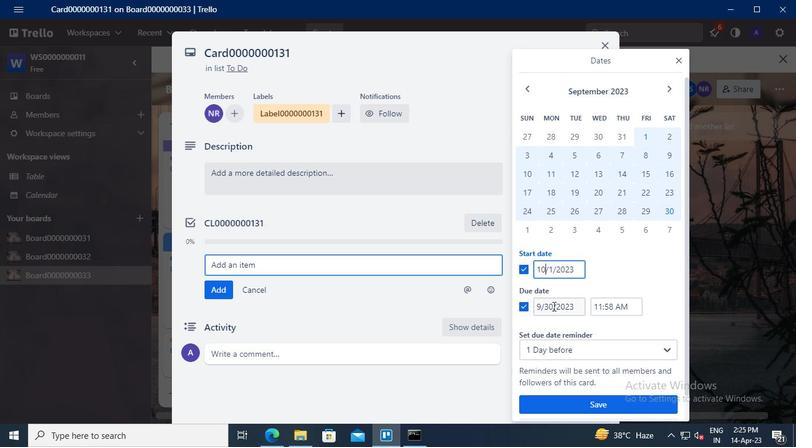 
Action: Keyboard Key.backspace
Screenshot: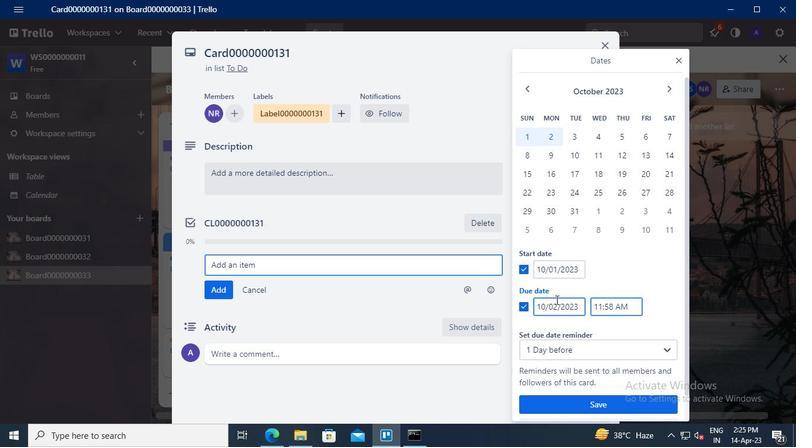 
Action: Keyboard Key.delete
Screenshot: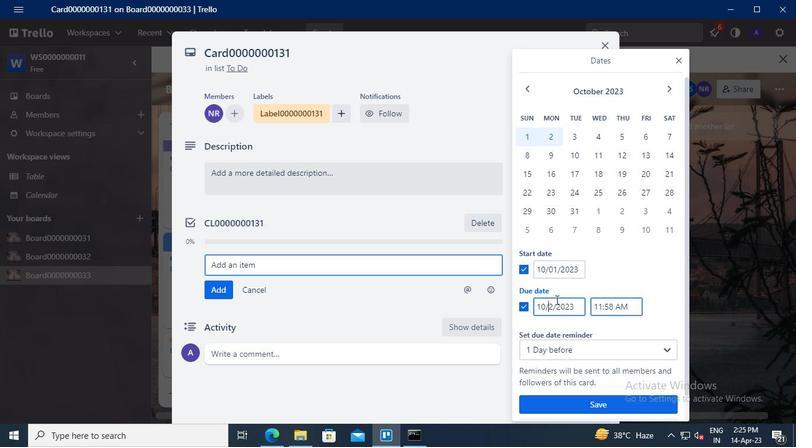 
Action: Keyboard <99>
Screenshot: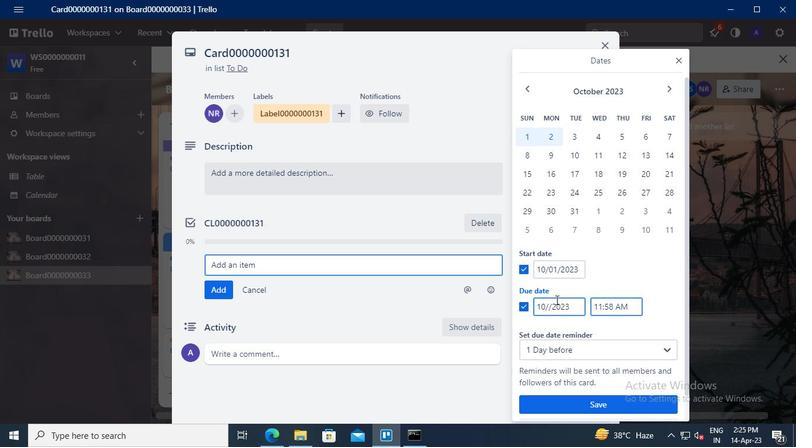 
Action: Keyboard <97>
Screenshot: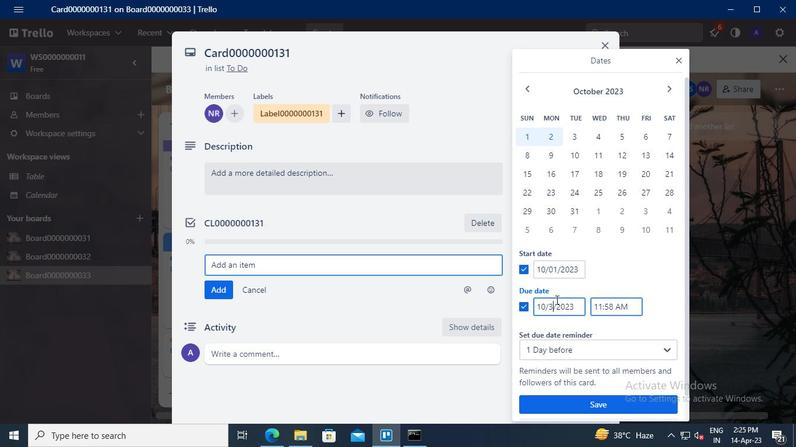 
Action: Mouse moved to (565, 403)
Screenshot: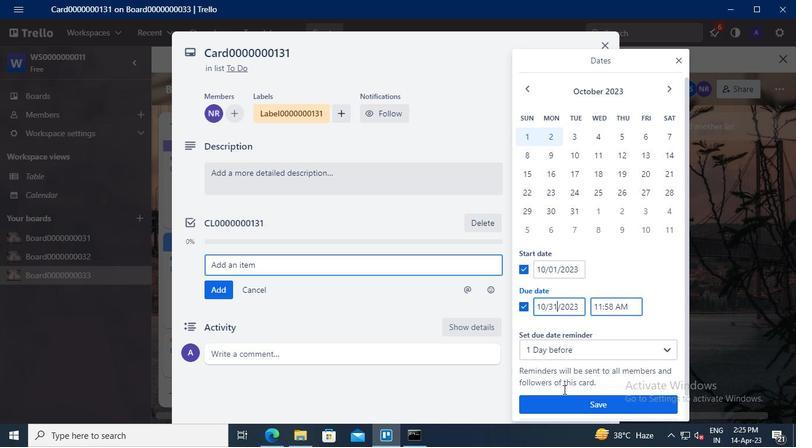 
Action: Mouse pressed left at (565, 403)
Screenshot: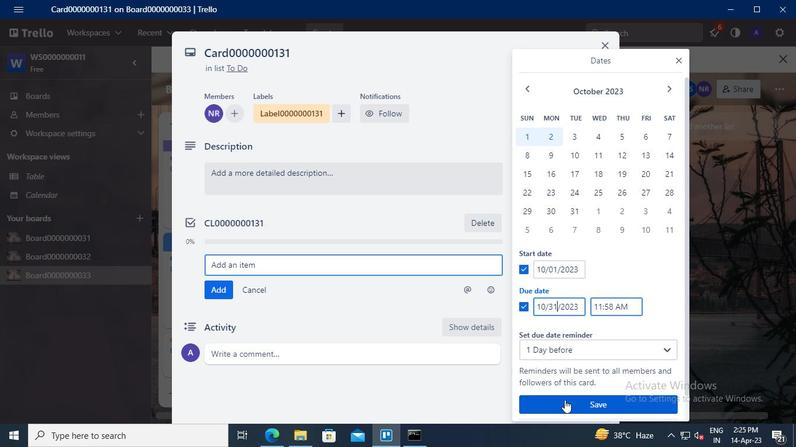 
Action: Mouse moved to (417, 440)
Screenshot: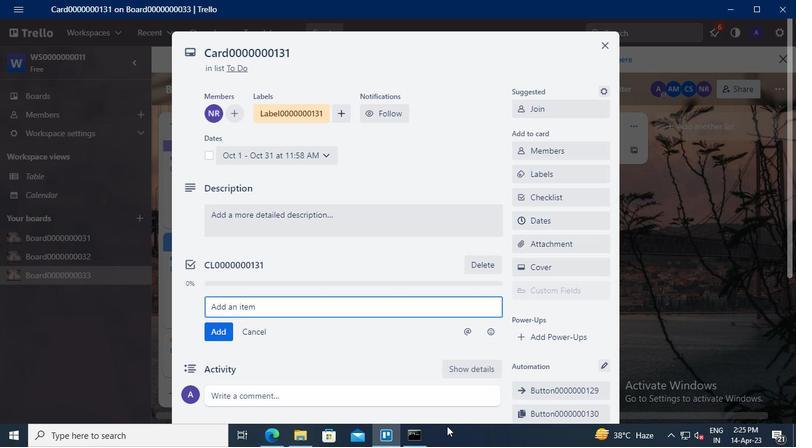 
Action: Mouse pressed left at (417, 440)
Screenshot: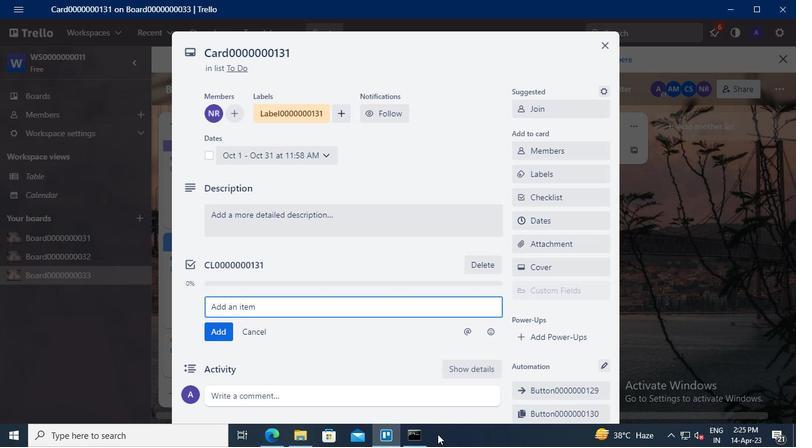 
Action: Mouse moved to (650, 105)
Screenshot: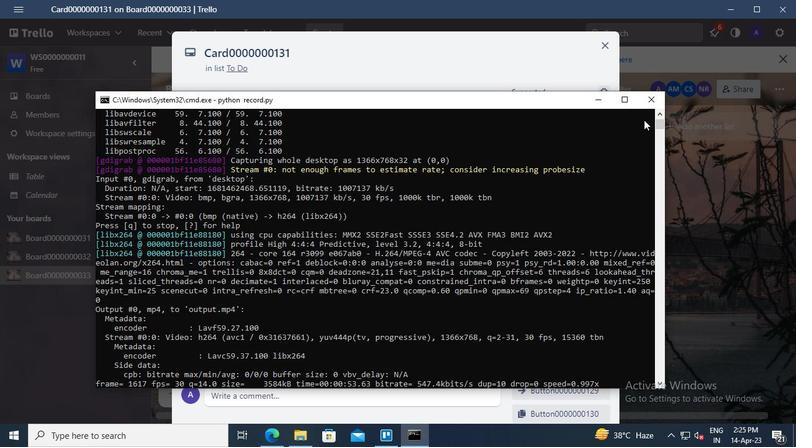 
Action: Mouse pressed left at (650, 105)
Screenshot: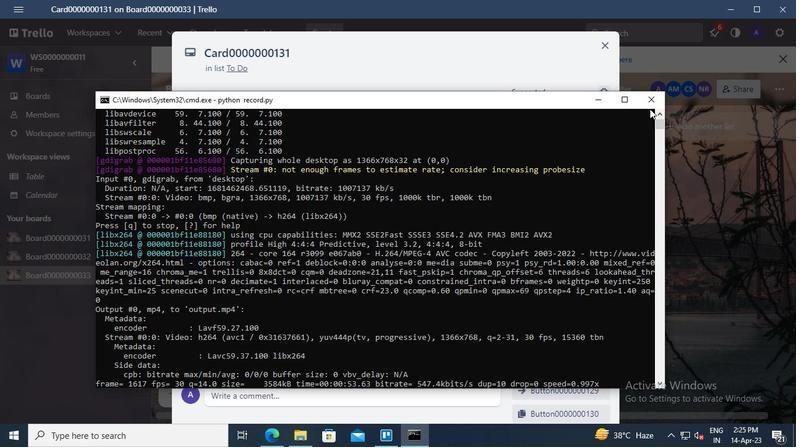
